 Task: Consolidate the "NEW EVENT"
Action: Mouse moved to (279, 225)
Screenshot: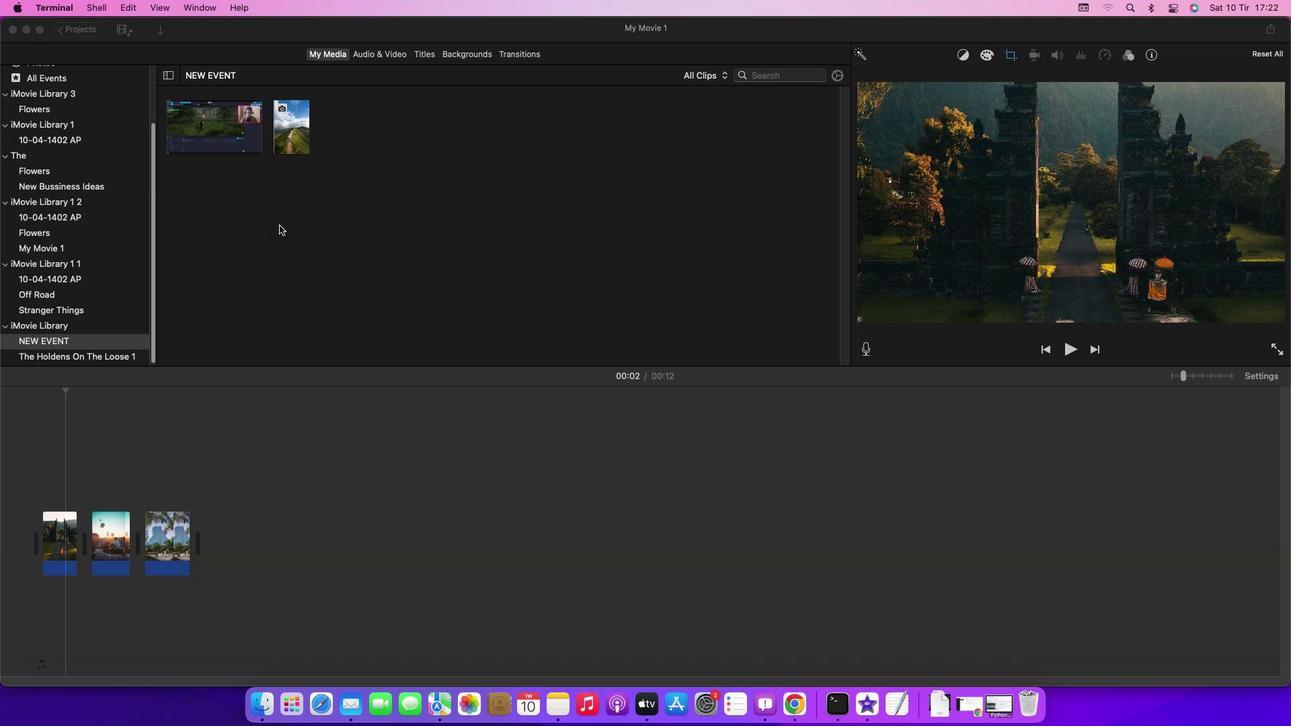 
Action: Mouse pressed left at (279, 225)
Screenshot: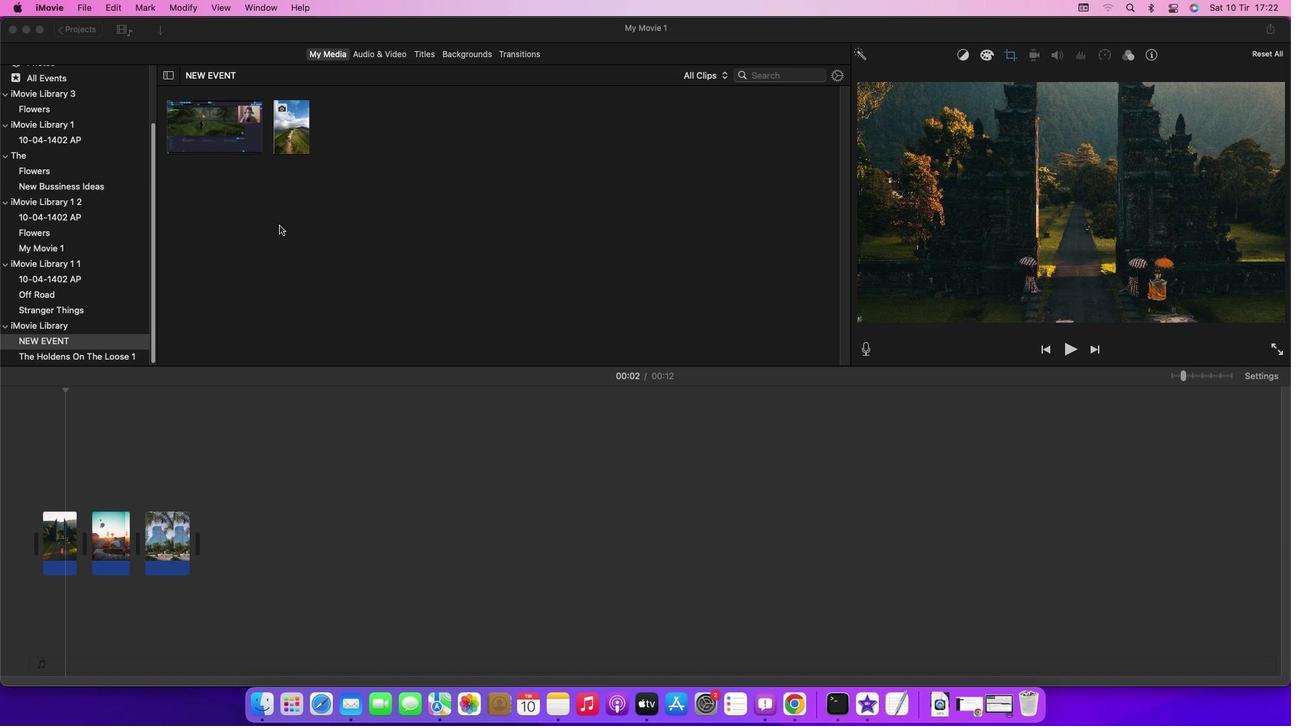 
Action: Mouse moved to (75, 341)
Screenshot: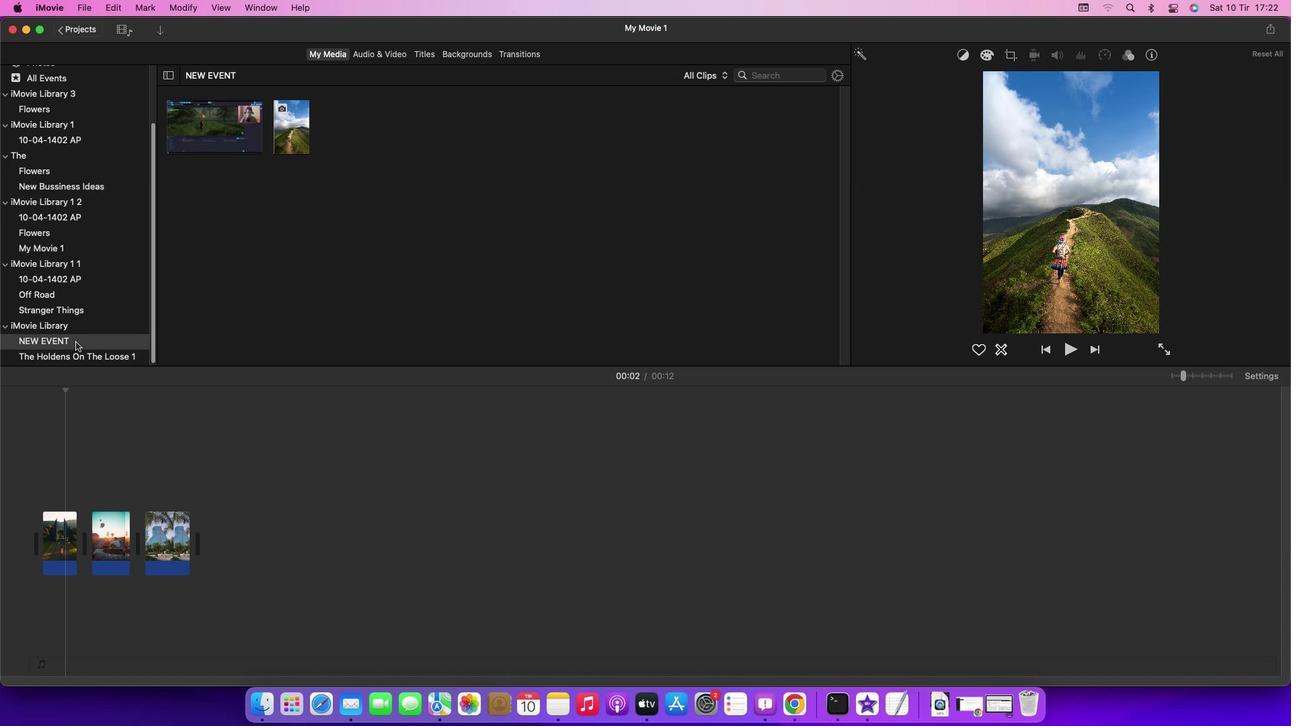 
Action: Mouse pressed left at (75, 341)
Screenshot: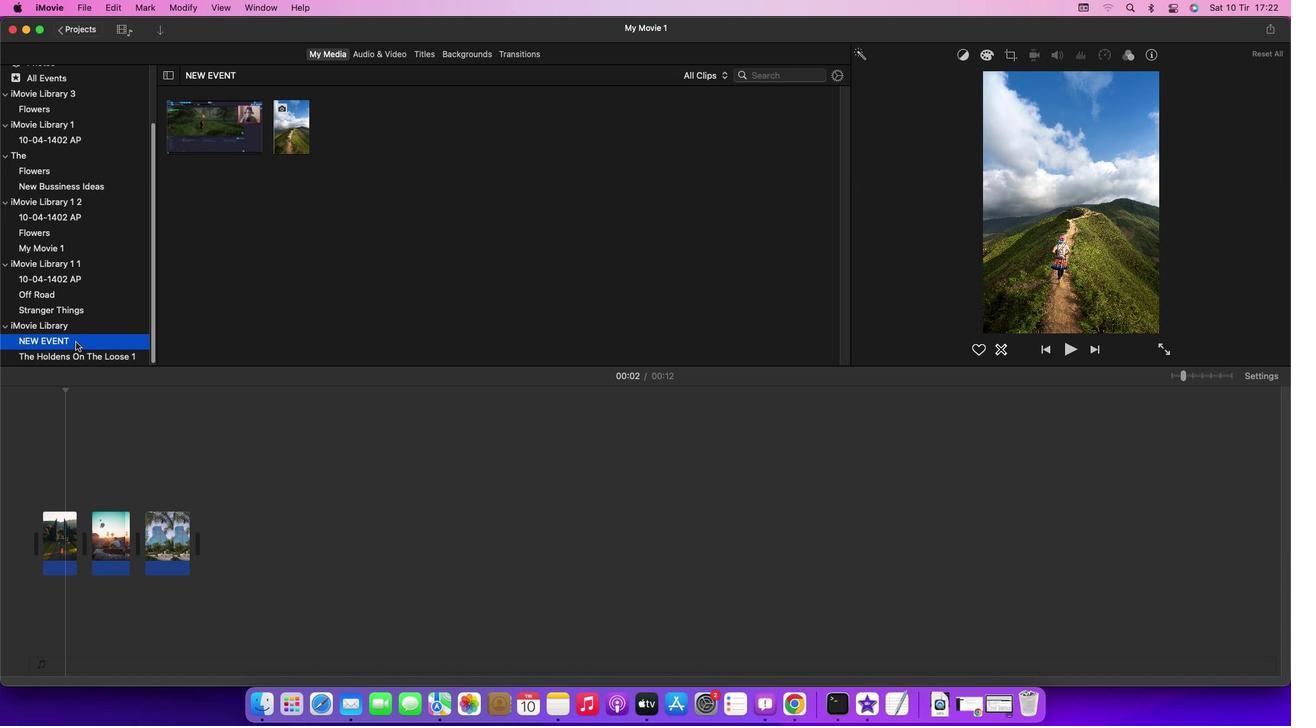
Action: Mouse moved to (86, 4)
Screenshot: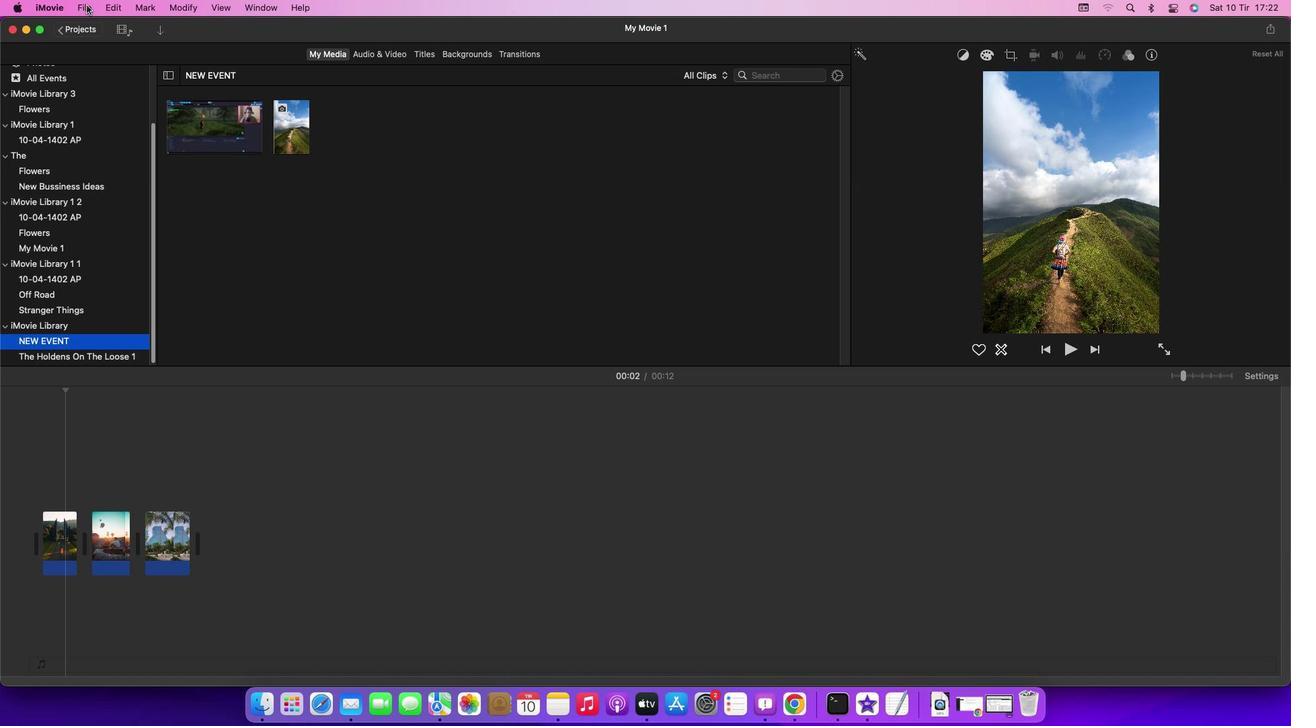 
Action: Mouse pressed left at (86, 4)
Screenshot: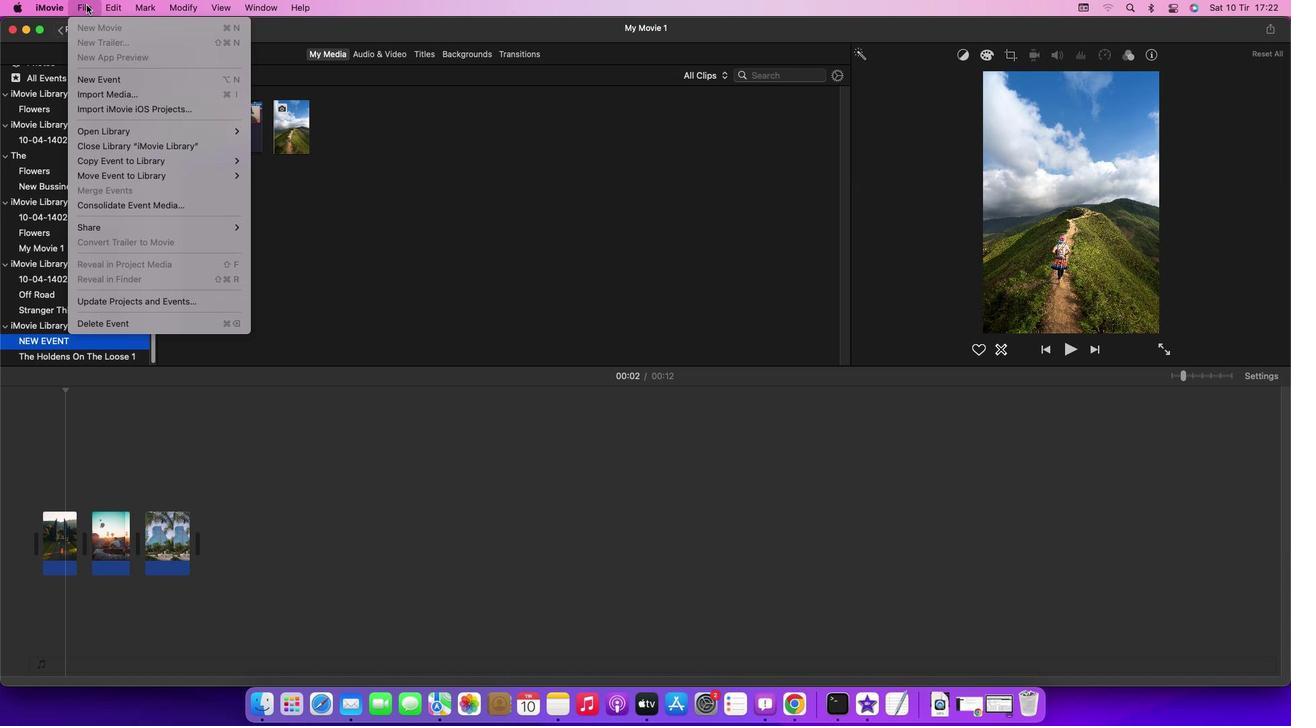 
Action: Mouse moved to (125, 207)
Screenshot: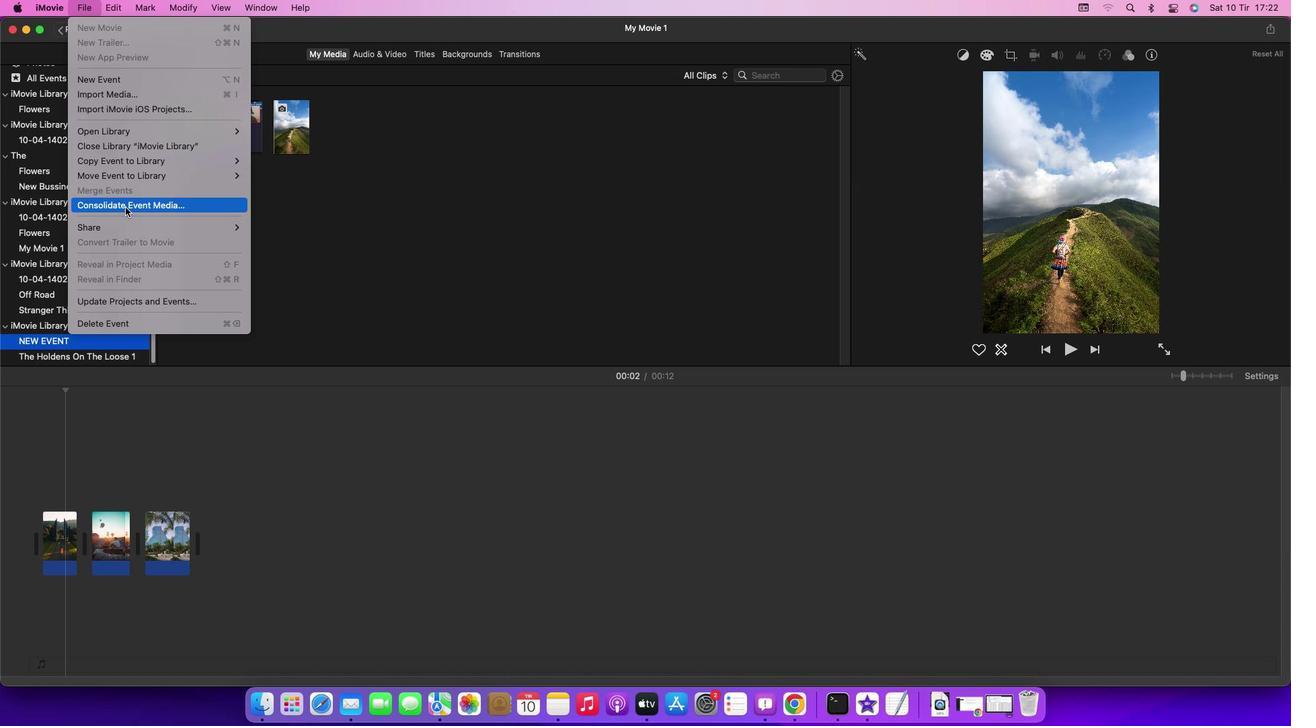 
Action: Mouse pressed left at (125, 207)
Screenshot: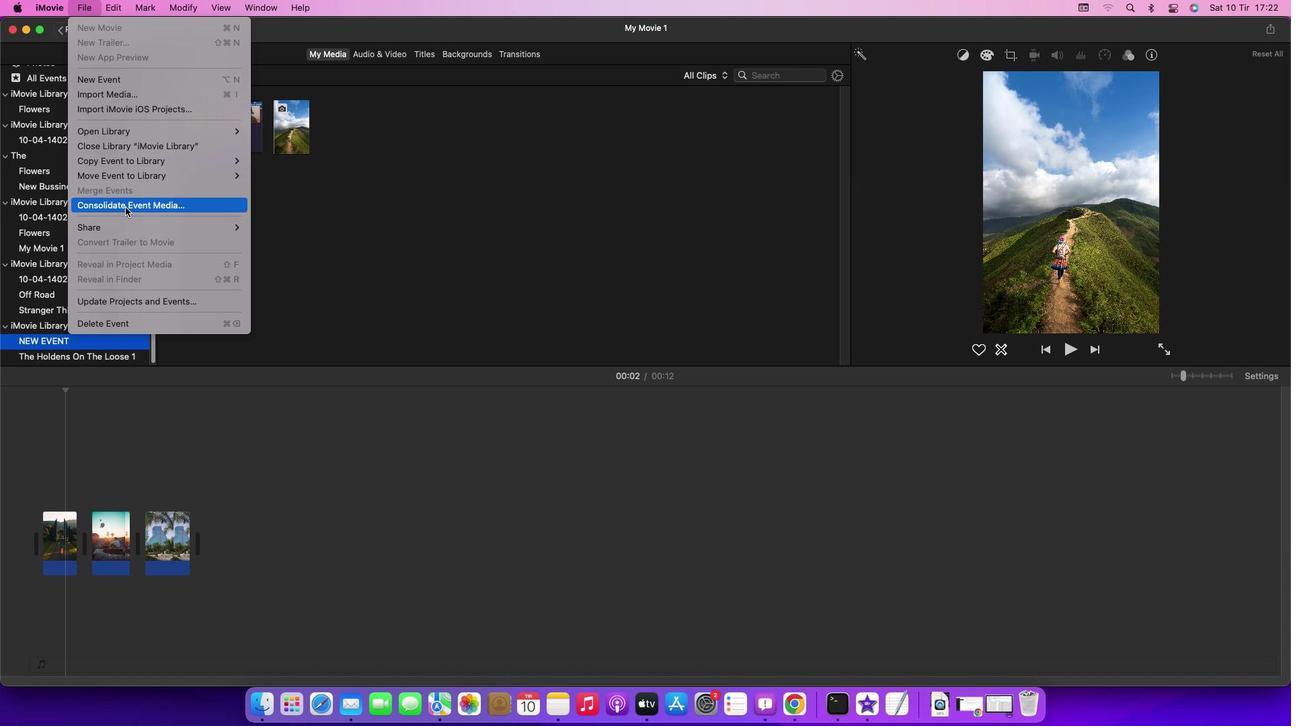 
Action: Mouse moved to (683, 275)
Screenshot: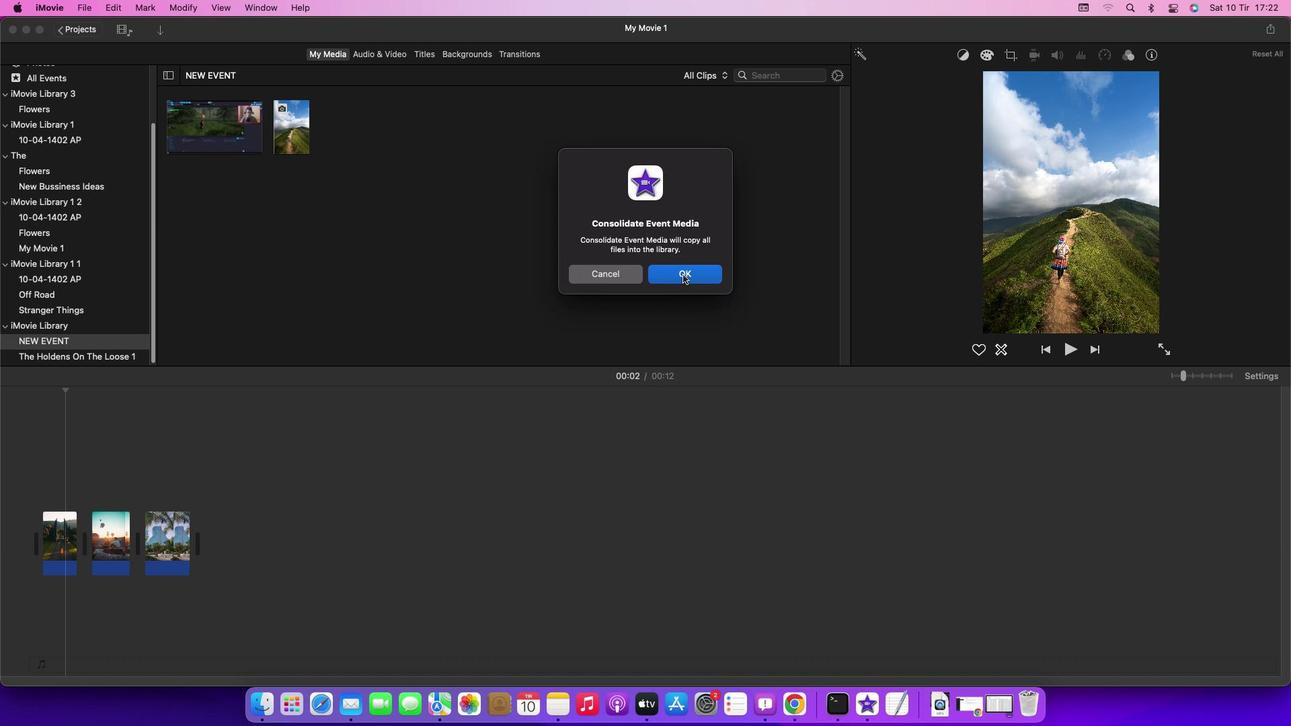 
Action: Mouse pressed left at (683, 275)
Screenshot: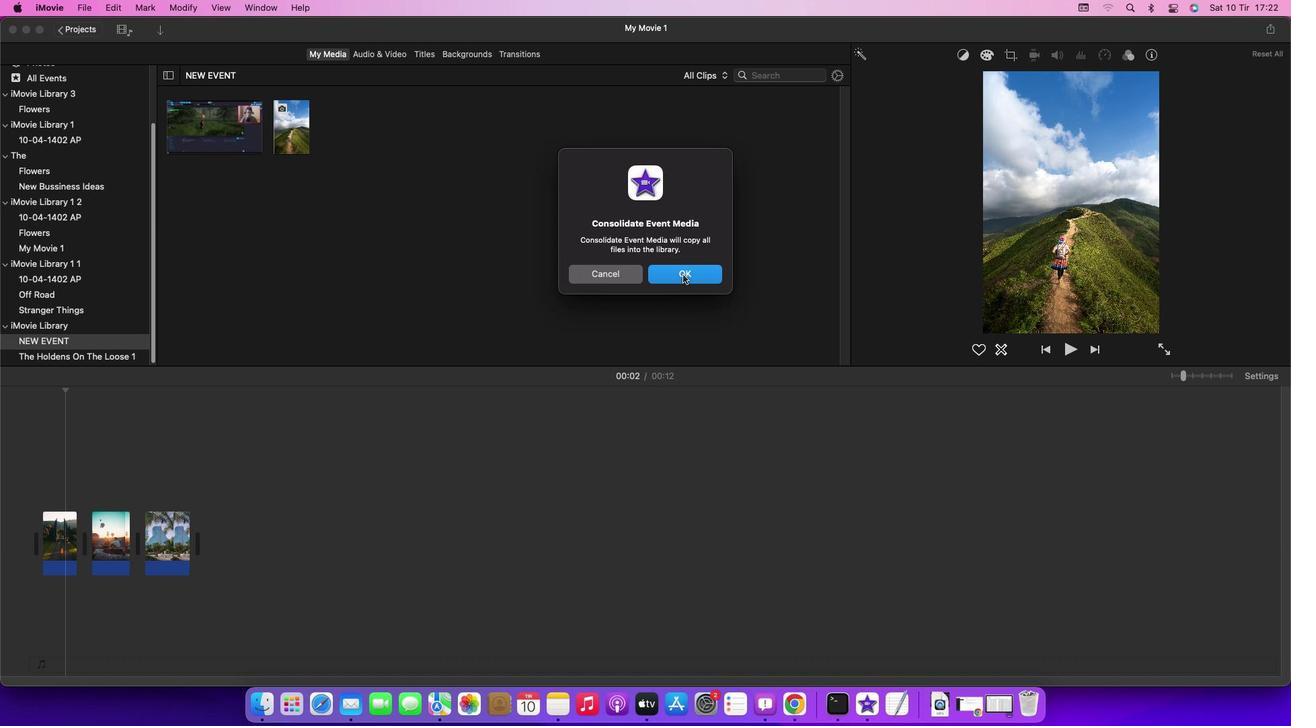 
Action: Mouse moved to (629, 281)
Screenshot: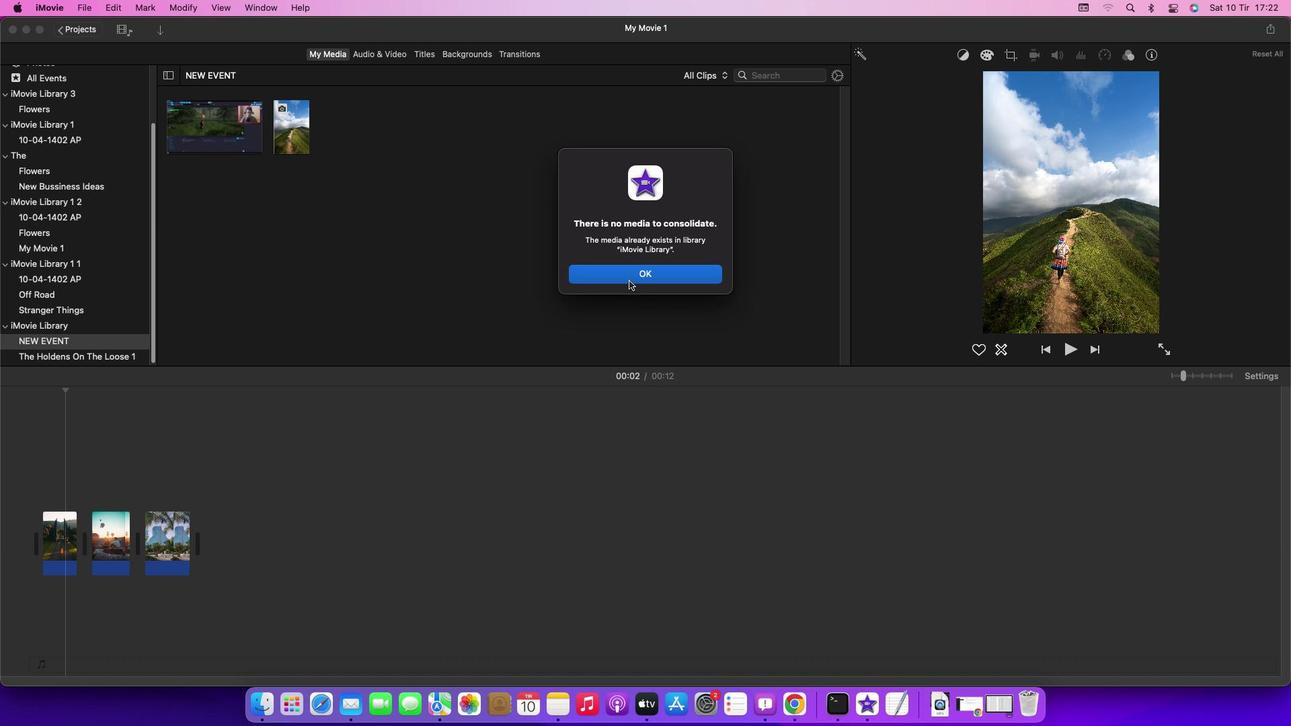 
Action: Mouse pressed left at (629, 281)
Screenshot: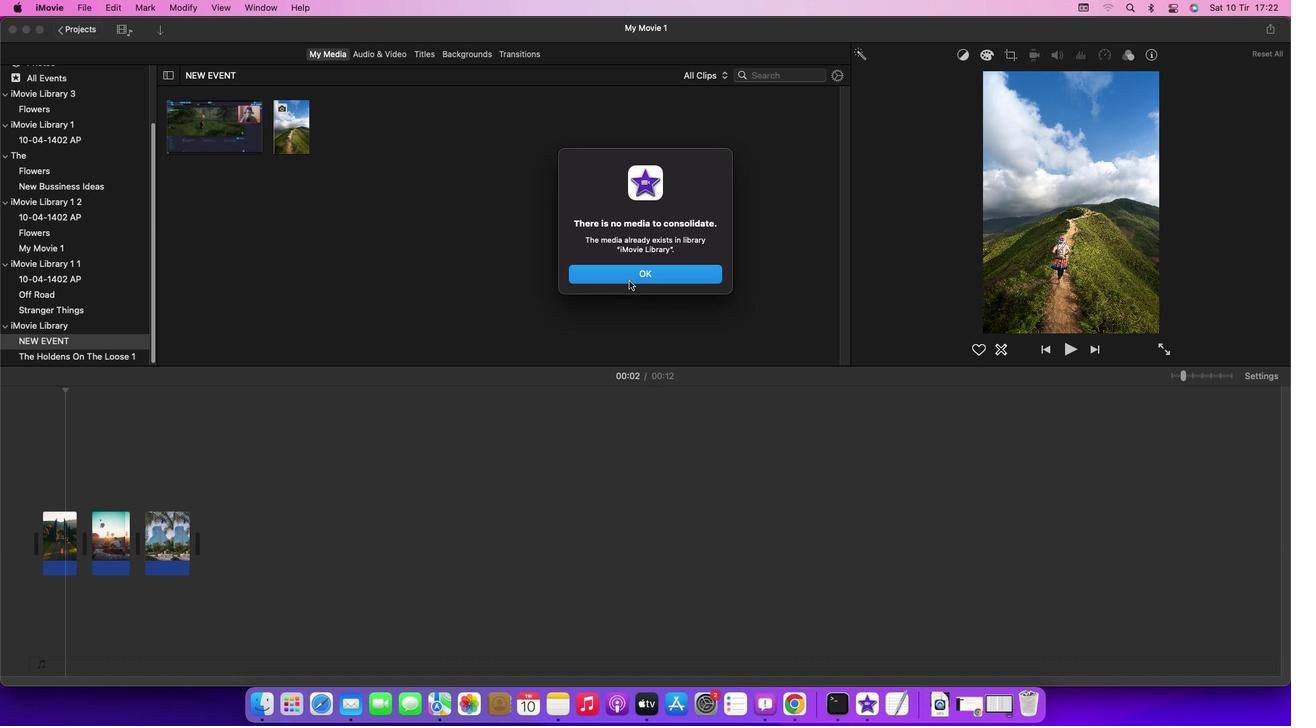 
Action: Mouse moved to (594, 307)
Screenshot: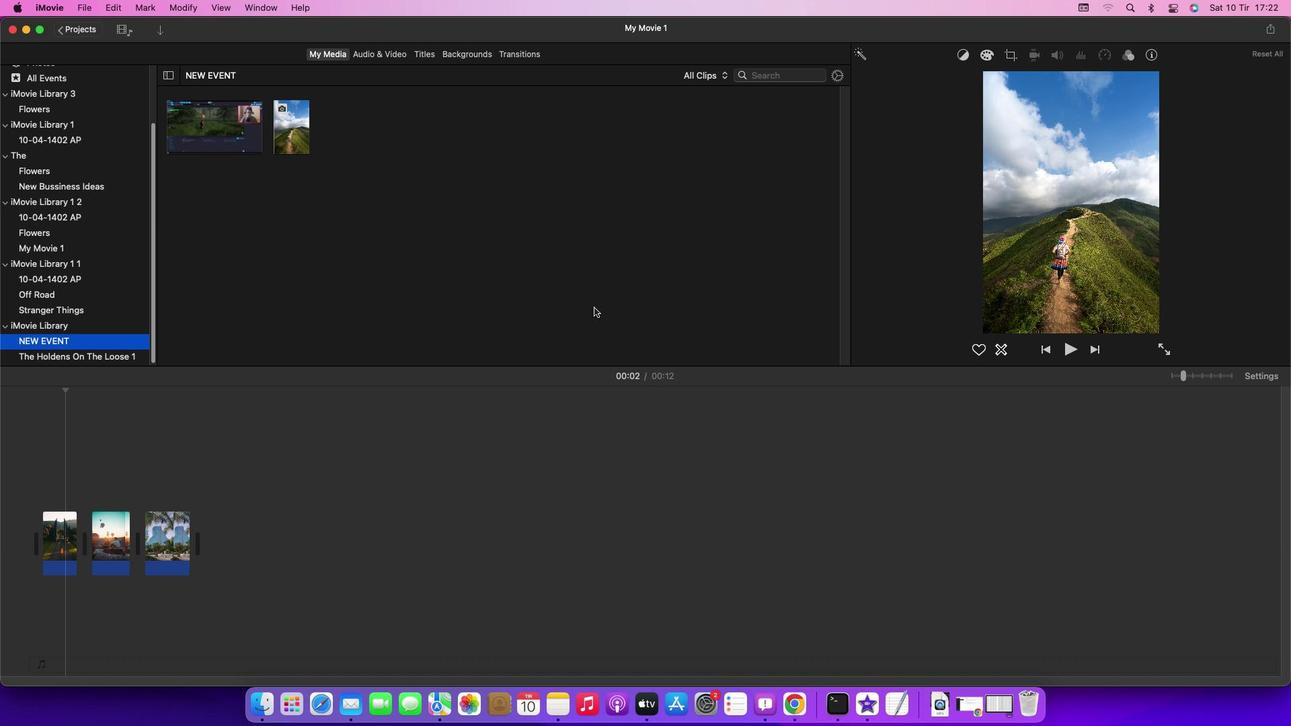 
